 Task: Go to the service setup home.
Action: Mouse moved to (1128, 79)
Screenshot: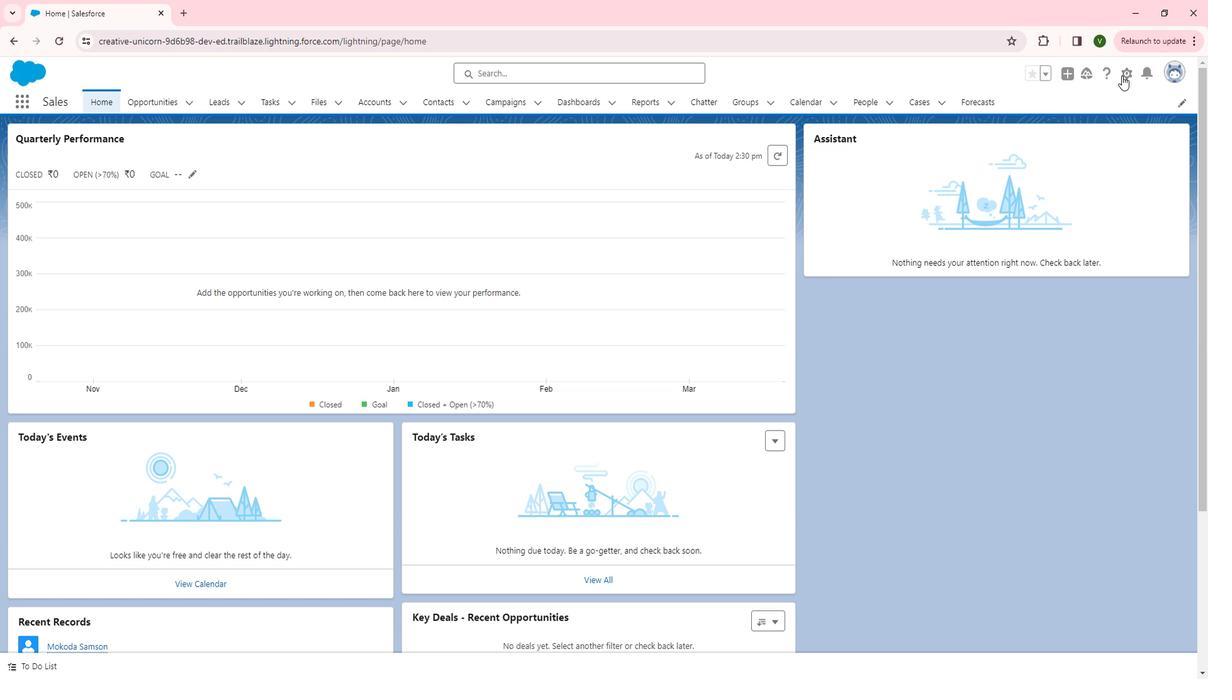 
Action: Mouse pressed left at (1128, 79)
Screenshot: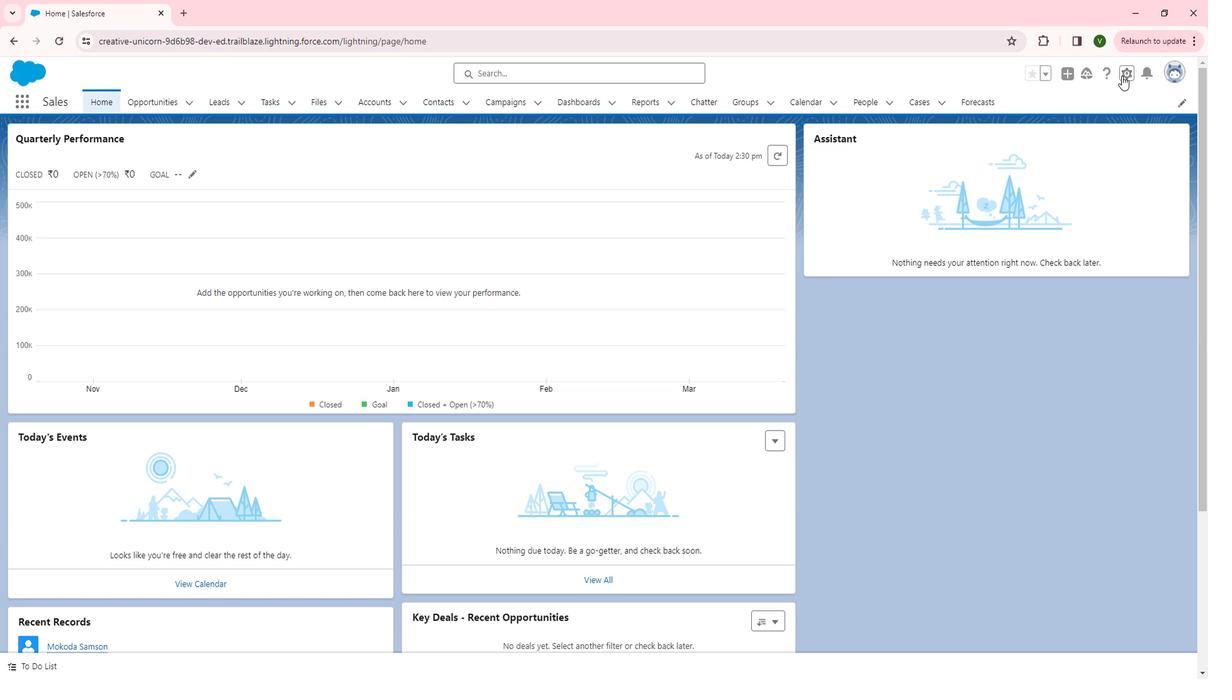 
Action: Mouse moved to (1078, 168)
Screenshot: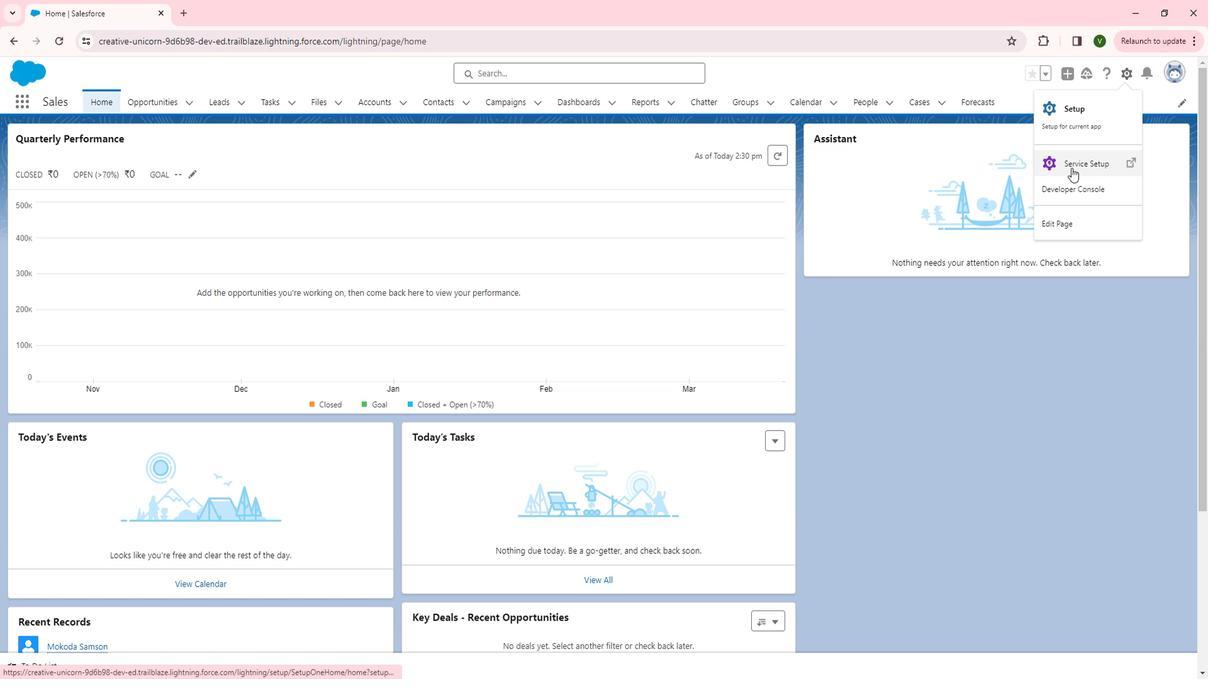 
Action: Mouse pressed left at (1078, 168)
Screenshot: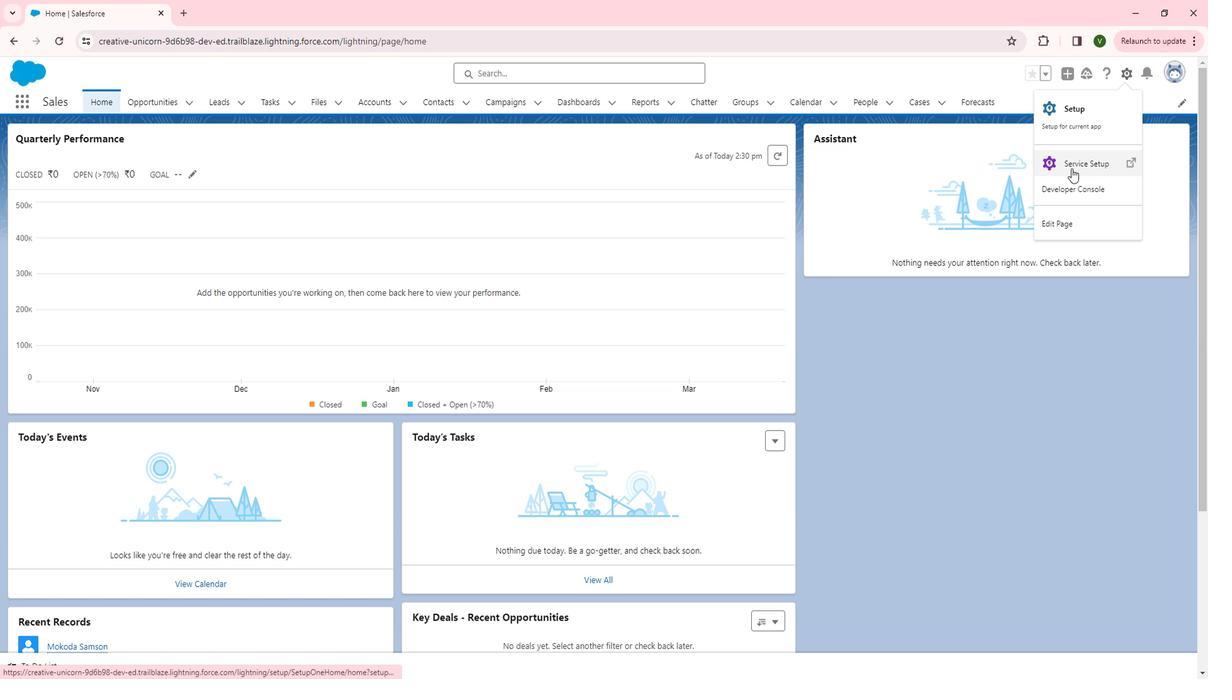 
Action: Mouse moved to (150, 105)
Screenshot: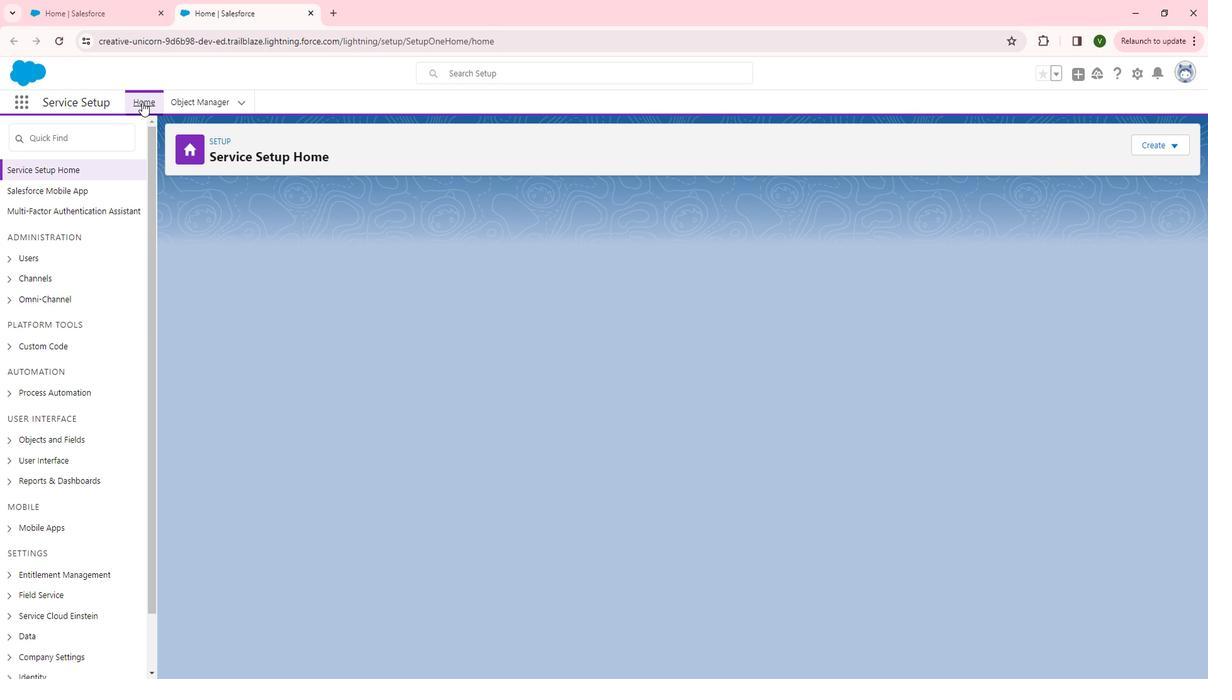 
Action: Mouse pressed left at (150, 105)
Screenshot: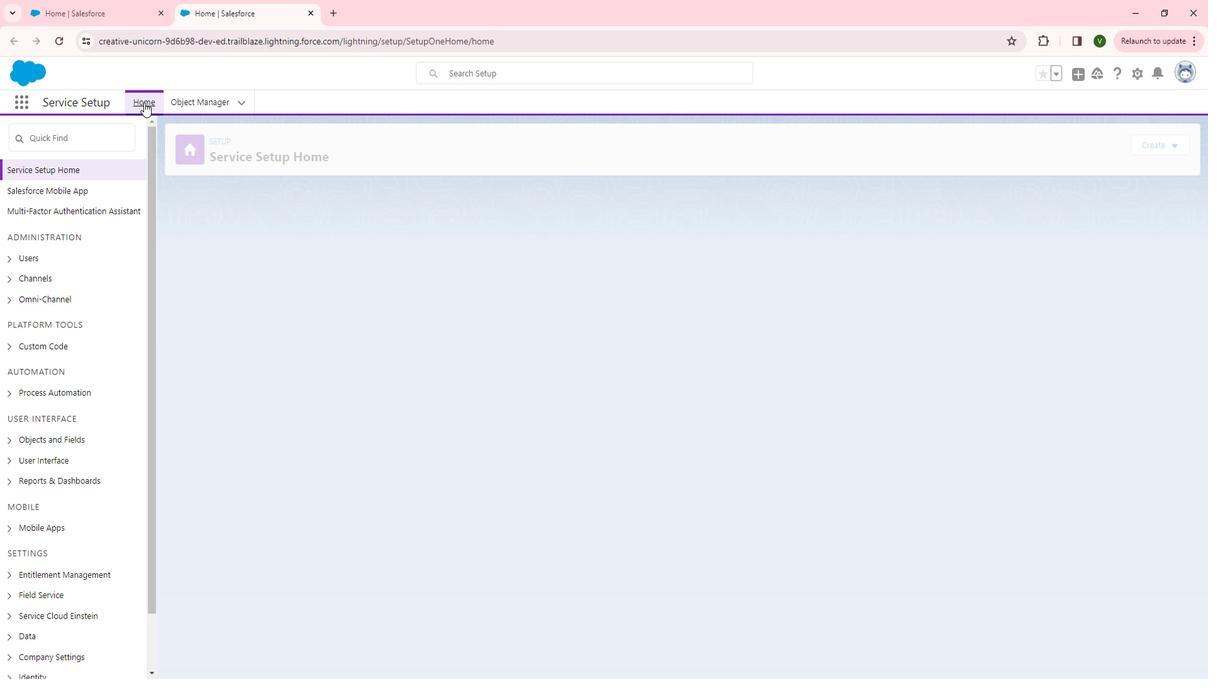 
Action: Mouse moved to (120, 259)
Screenshot: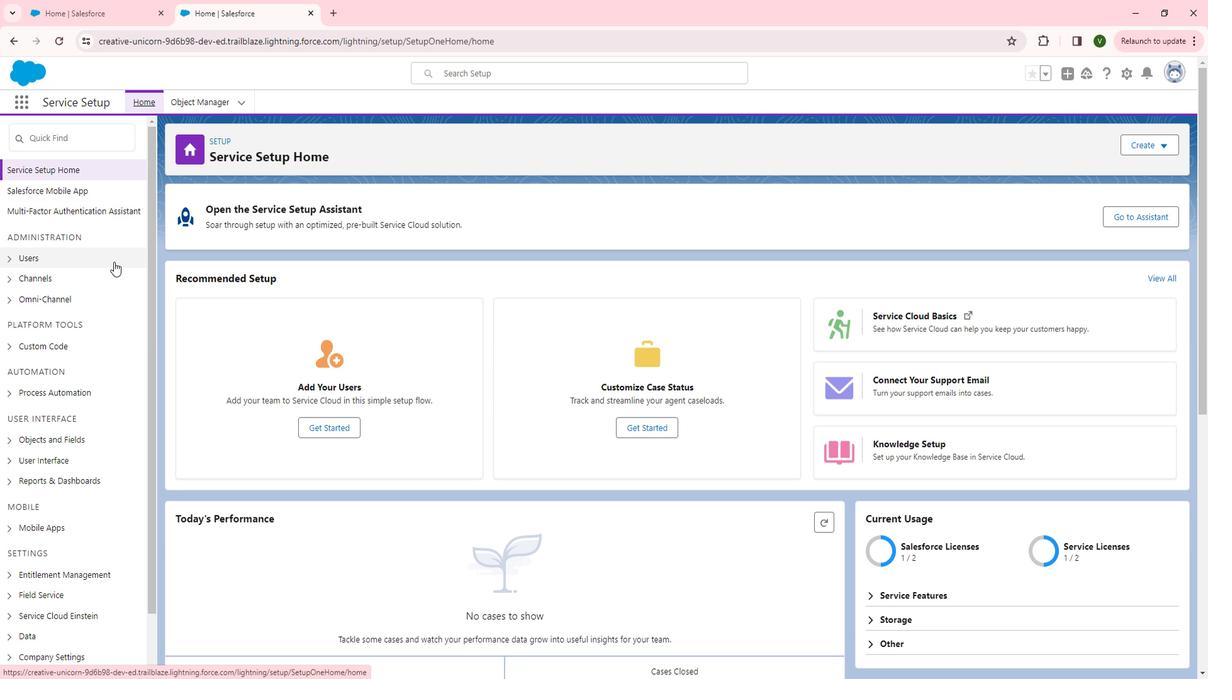 
